 Task: Select a due date automation when advanced on, 2 days before a card is due add content with a name or a description not ending with resume at 11:00 AM.
Action: Mouse moved to (976, 74)
Screenshot: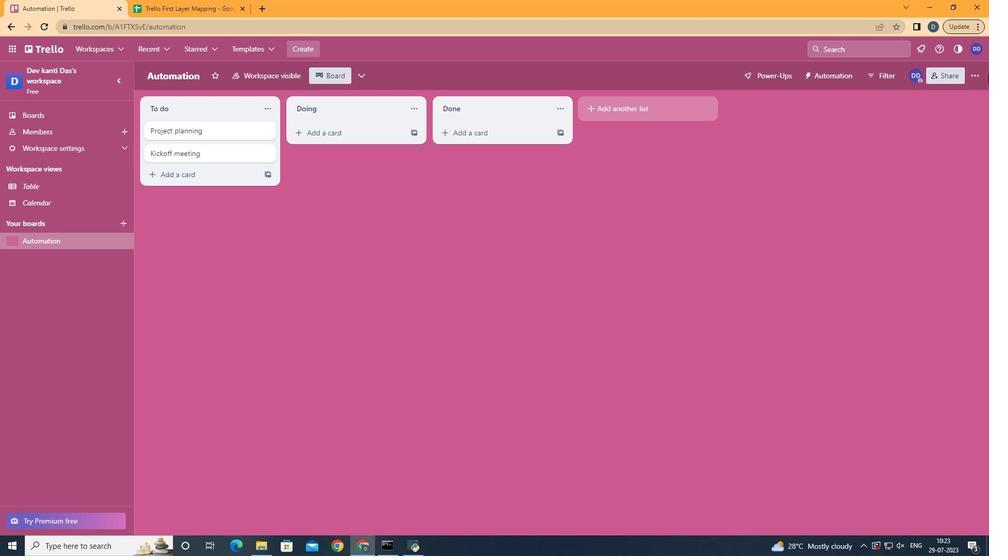 
Action: Mouse pressed left at (976, 74)
Screenshot: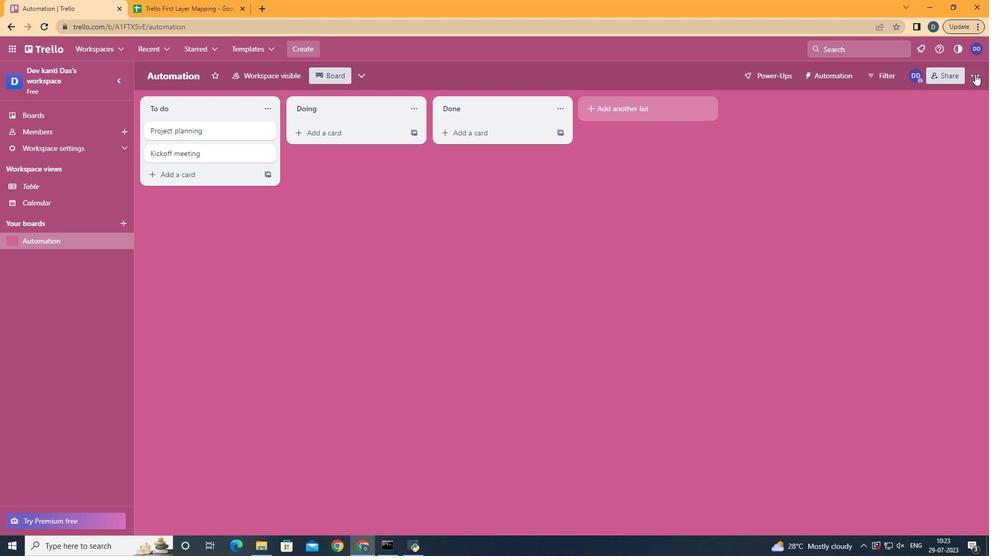 
Action: Mouse moved to (894, 222)
Screenshot: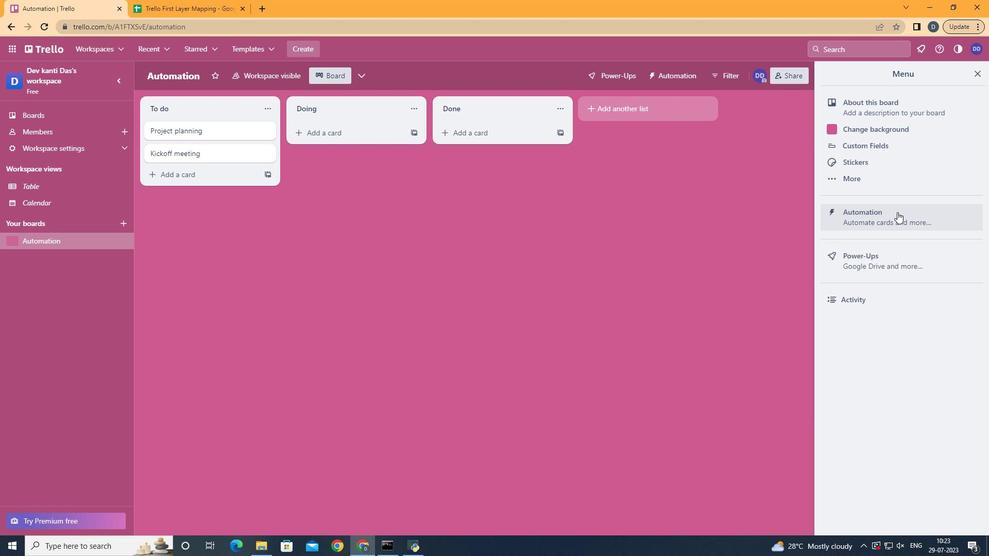 
Action: Mouse pressed left at (894, 222)
Screenshot: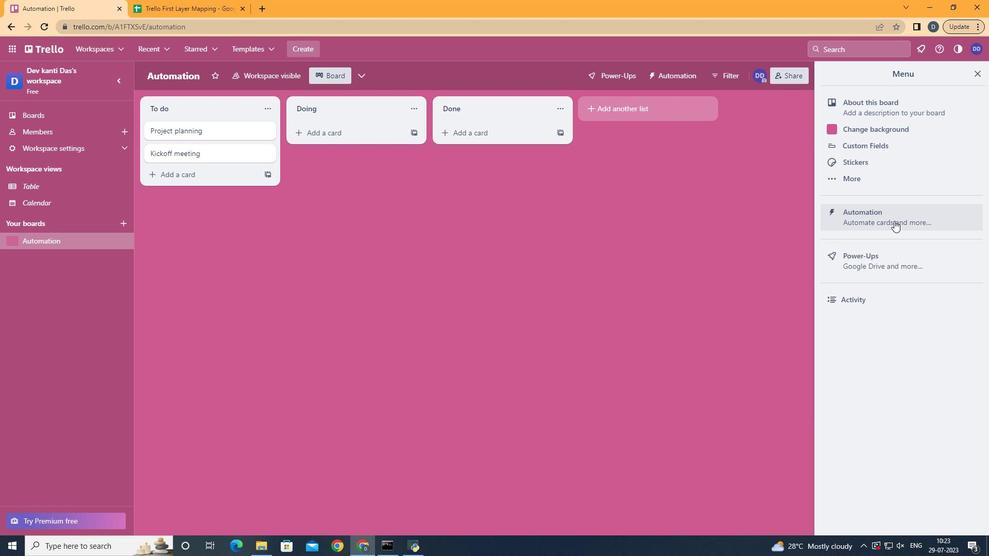 
Action: Mouse moved to (186, 209)
Screenshot: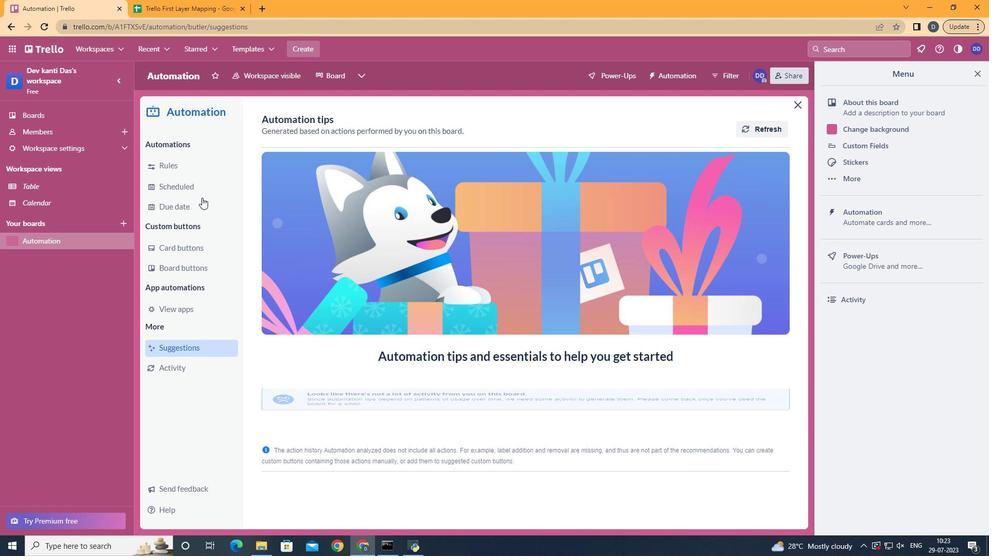 
Action: Mouse pressed left at (186, 209)
Screenshot: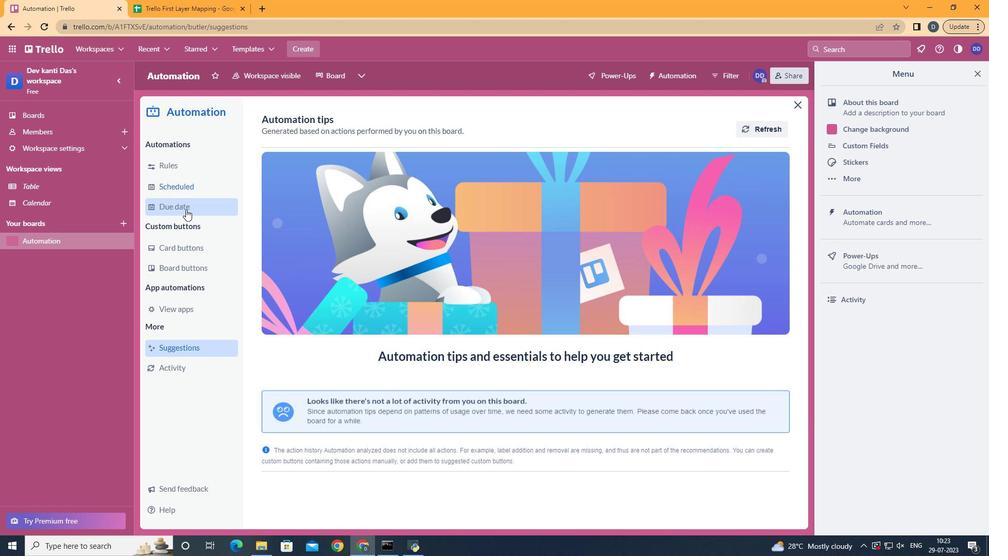 
Action: Mouse moved to (735, 122)
Screenshot: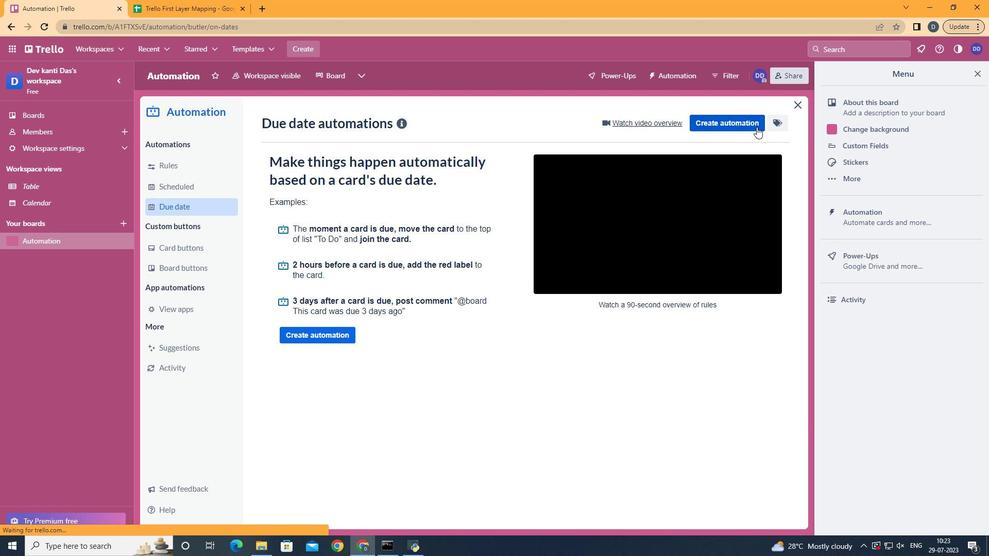 
Action: Mouse pressed left at (735, 122)
Screenshot: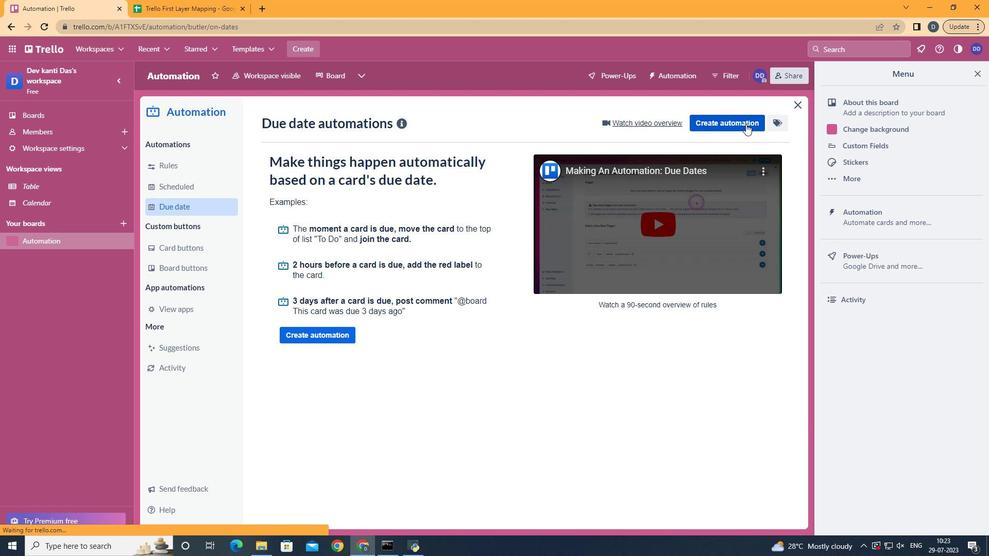 
Action: Mouse moved to (419, 219)
Screenshot: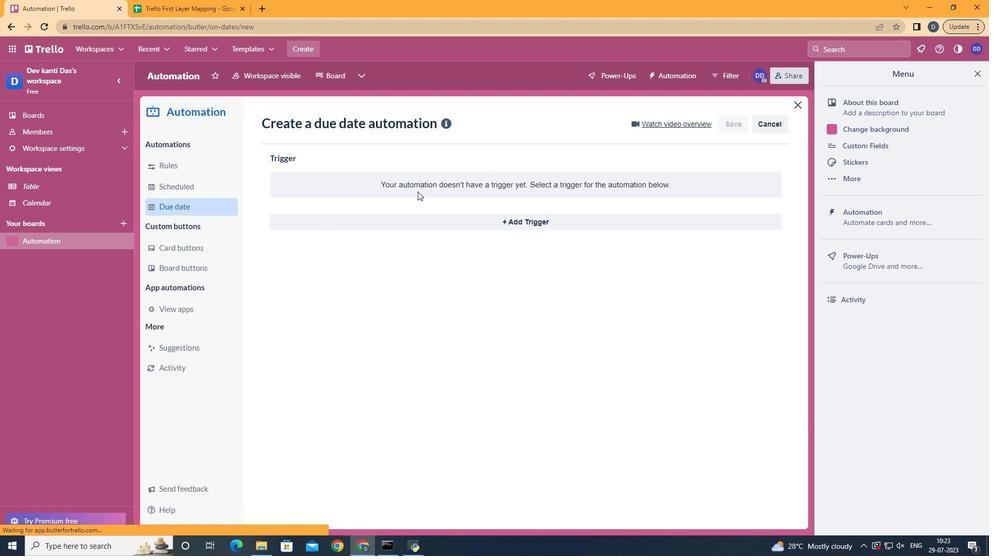 
Action: Mouse pressed left at (419, 219)
Screenshot: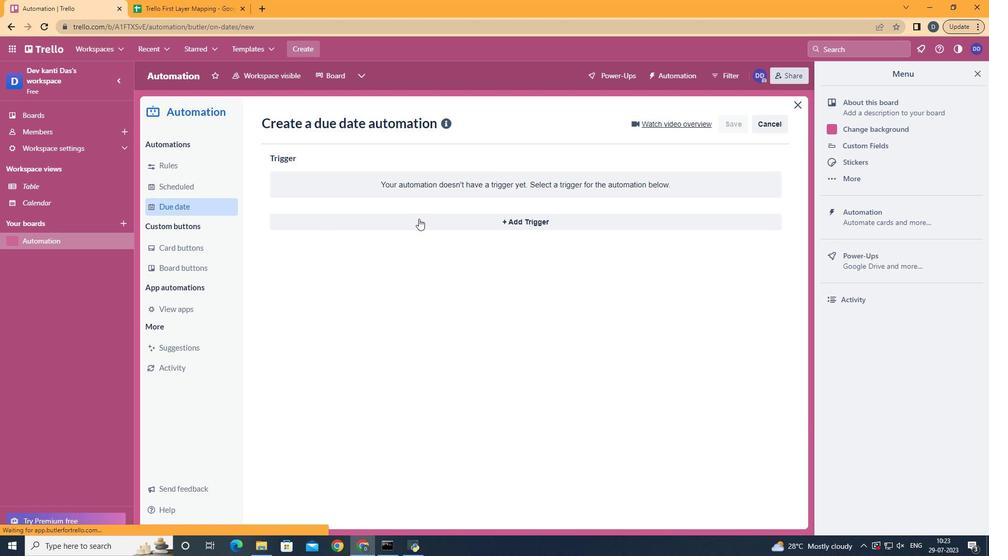 
Action: Mouse moved to (409, 377)
Screenshot: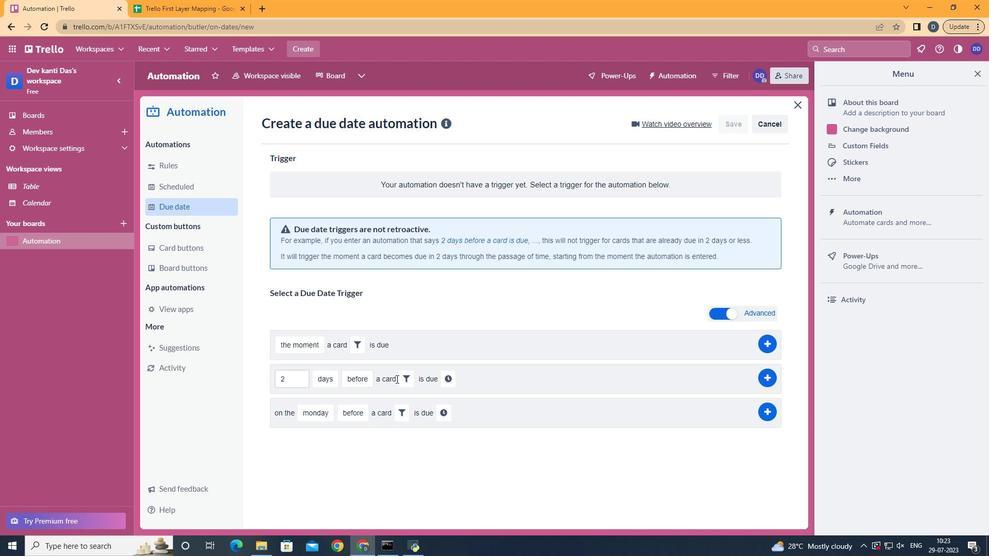 
Action: Mouse pressed left at (409, 377)
Screenshot: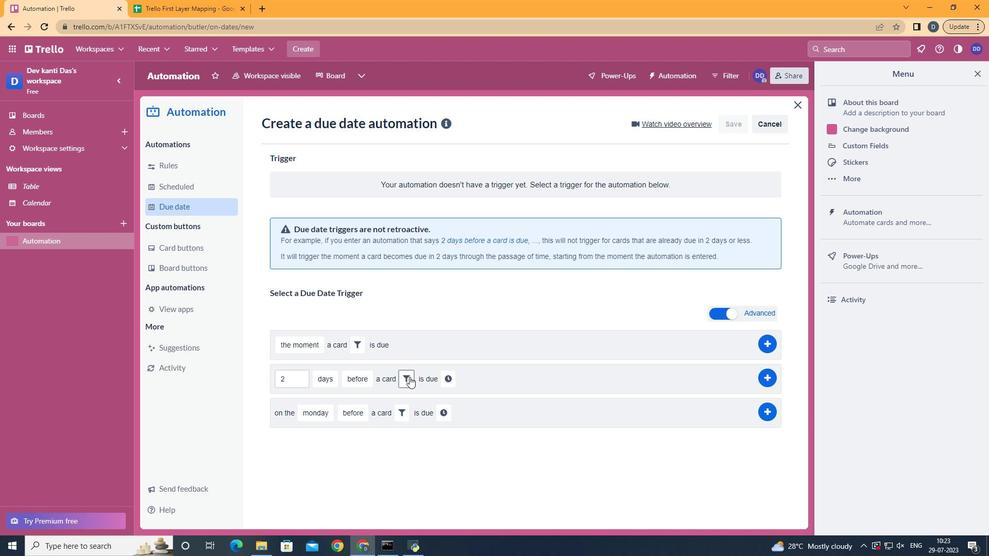 
Action: Mouse moved to (531, 412)
Screenshot: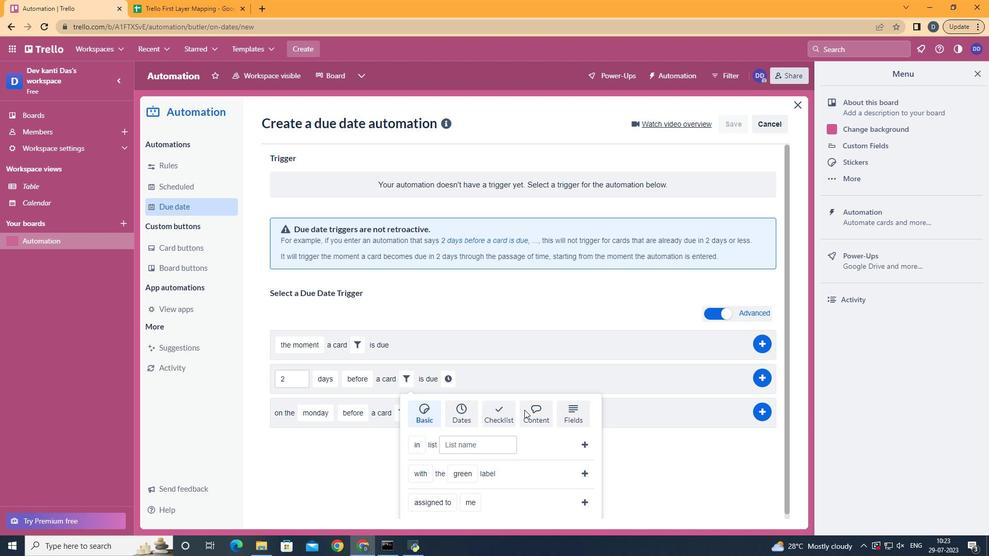 
Action: Mouse pressed left at (531, 412)
Screenshot: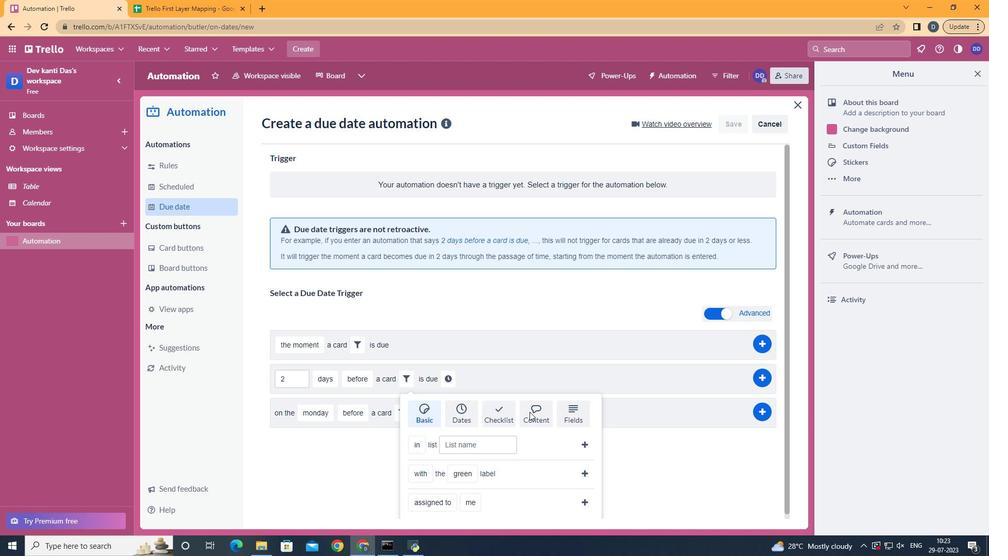 
Action: Mouse moved to (455, 503)
Screenshot: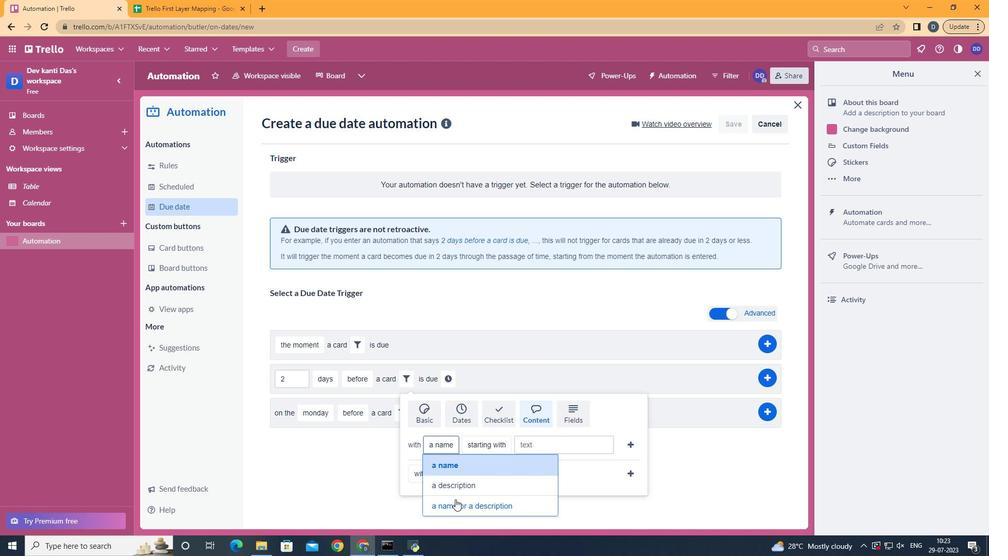 
Action: Mouse pressed left at (455, 503)
Screenshot: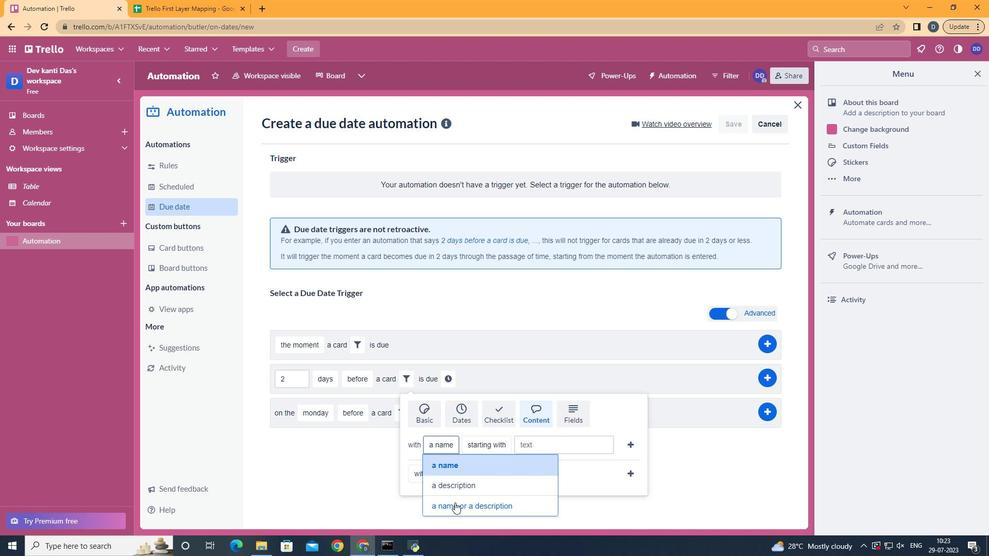
Action: Mouse moved to (555, 406)
Screenshot: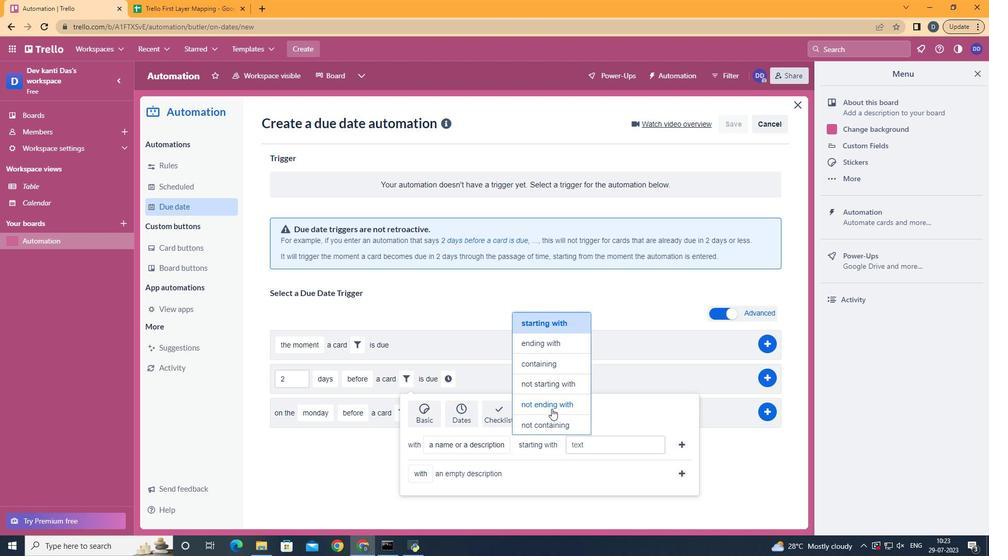 
Action: Mouse pressed left at (555, 406)
Screenshot: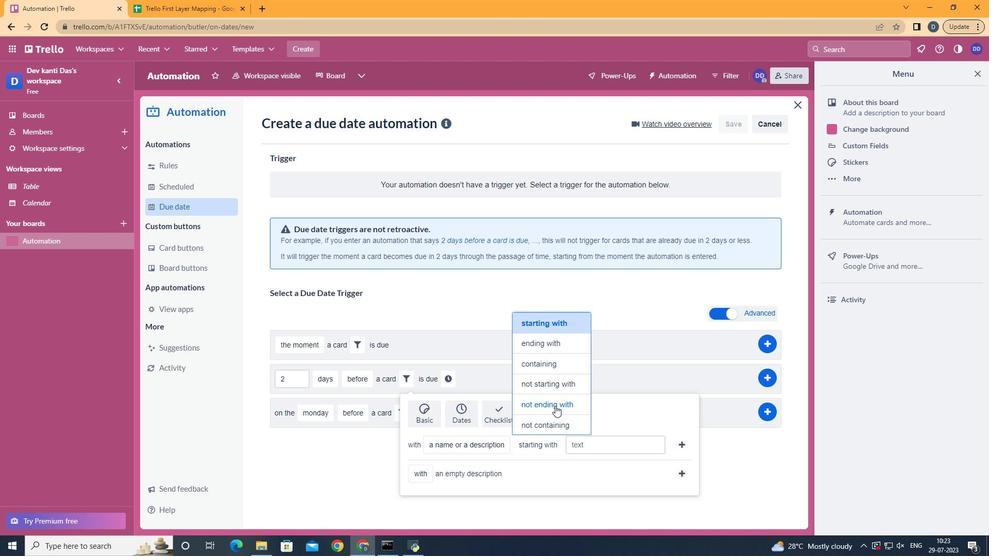 
Action: Mouse moved to (626, 438)
Screenshot: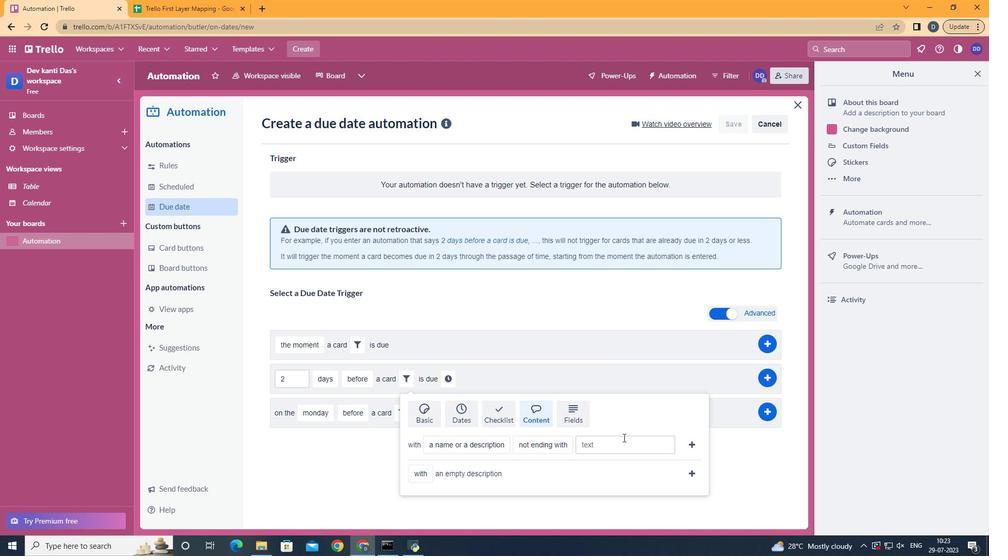 
Action: Mouse pressed left at (626, 438)
Screenshot: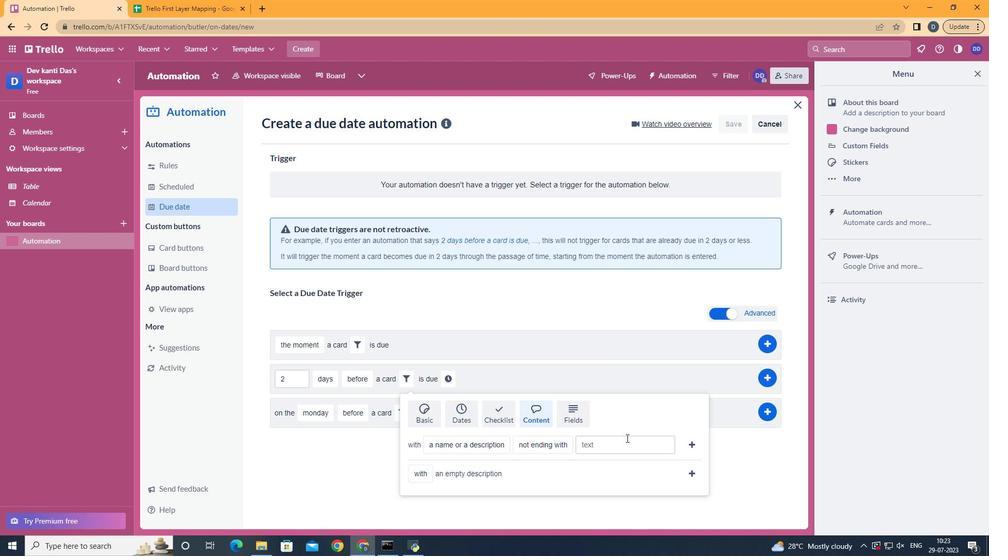 
Action: Key pressed resume
Screenshot: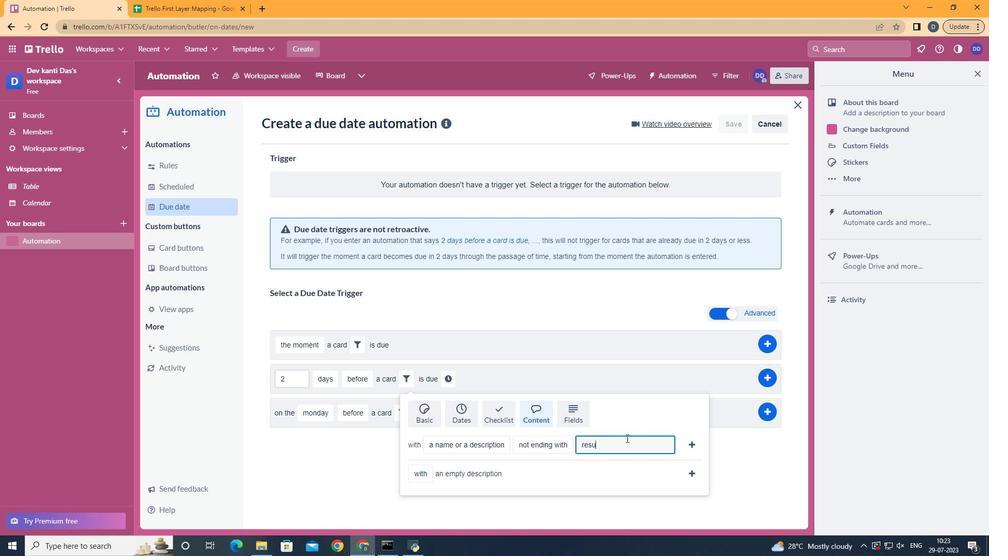 
Action: Mouse moved to (687, 447)
Screenshot: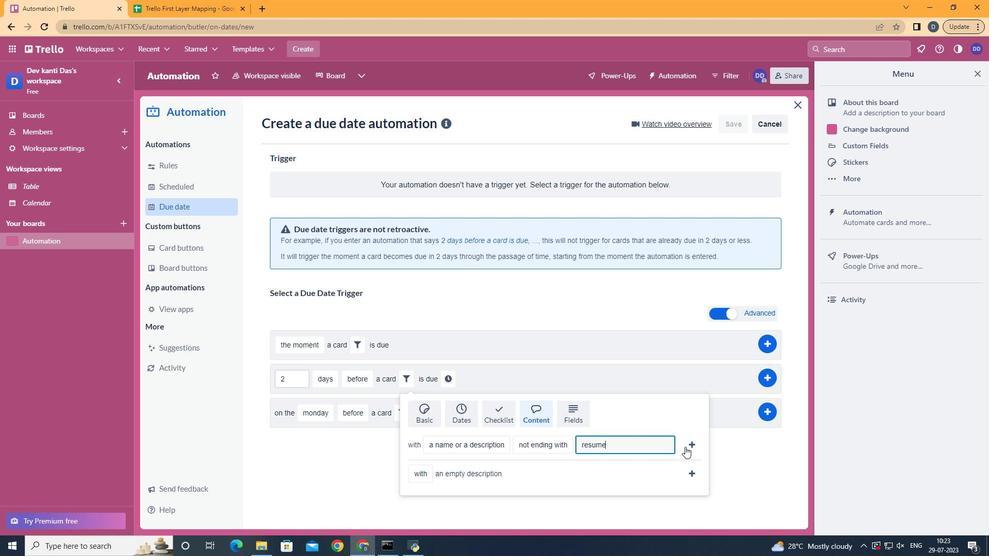 
Action: Mouse pressed left at (687, 447)
Screenshot: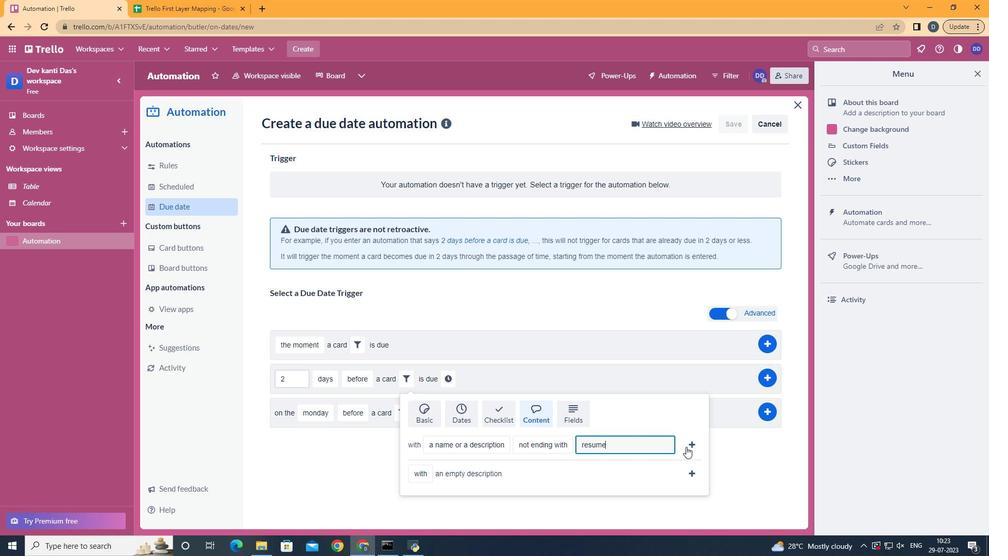 
Action: Mouse moved to (642, 380)
Screenshot: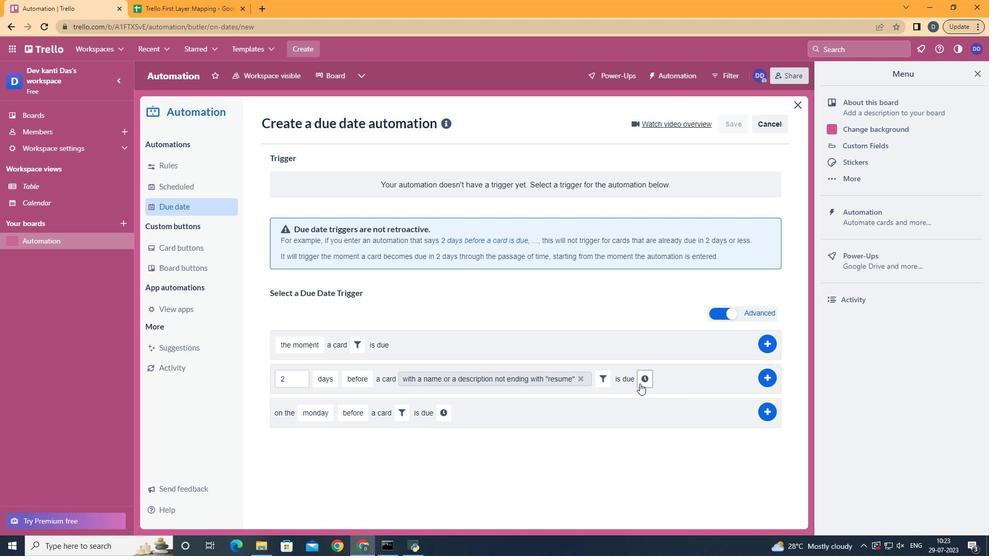 
Action: Mouse pressed left at (642, 380)
Screenshot: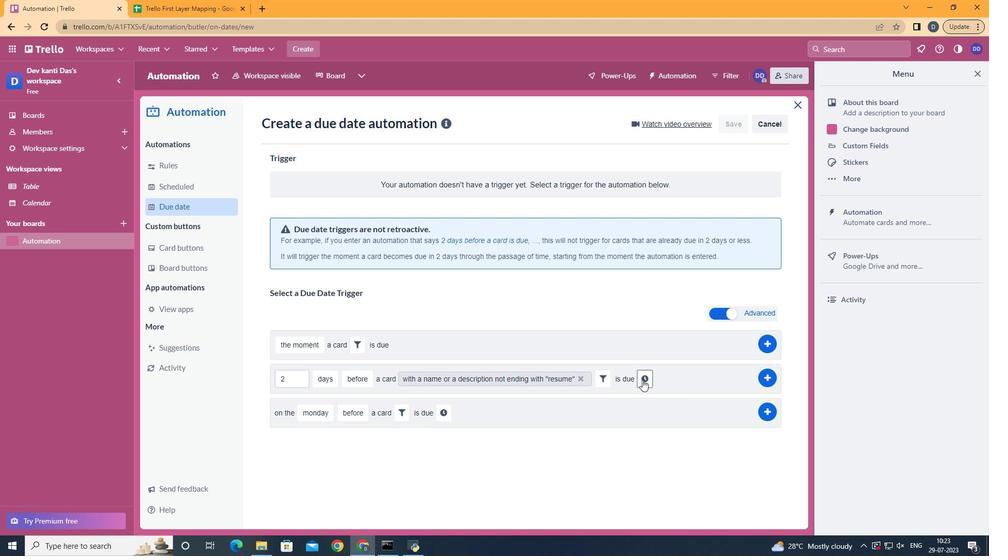 
Action: Mouse moved to (307, 400)
Screenshot: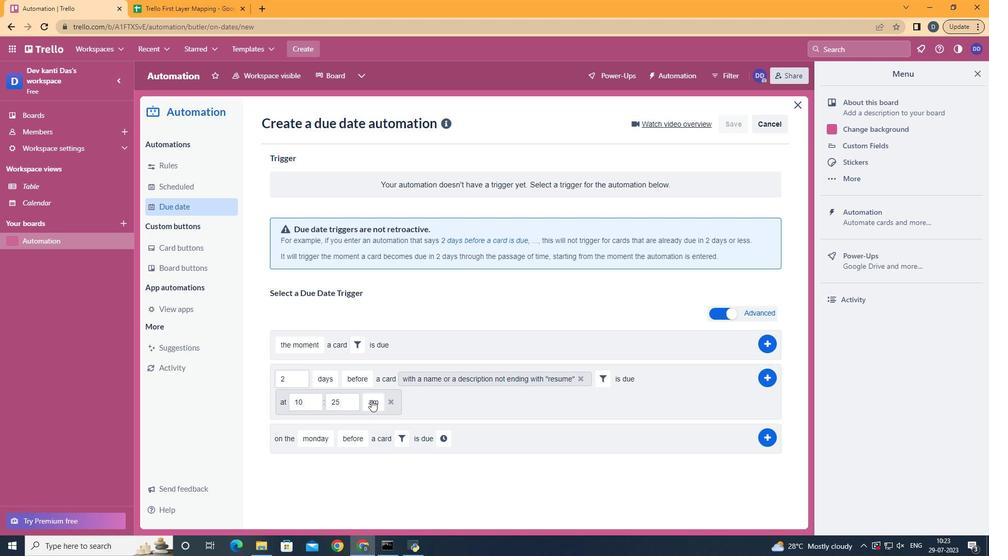 
Action: Mouse pressed left at (307, 400)
Screenshot: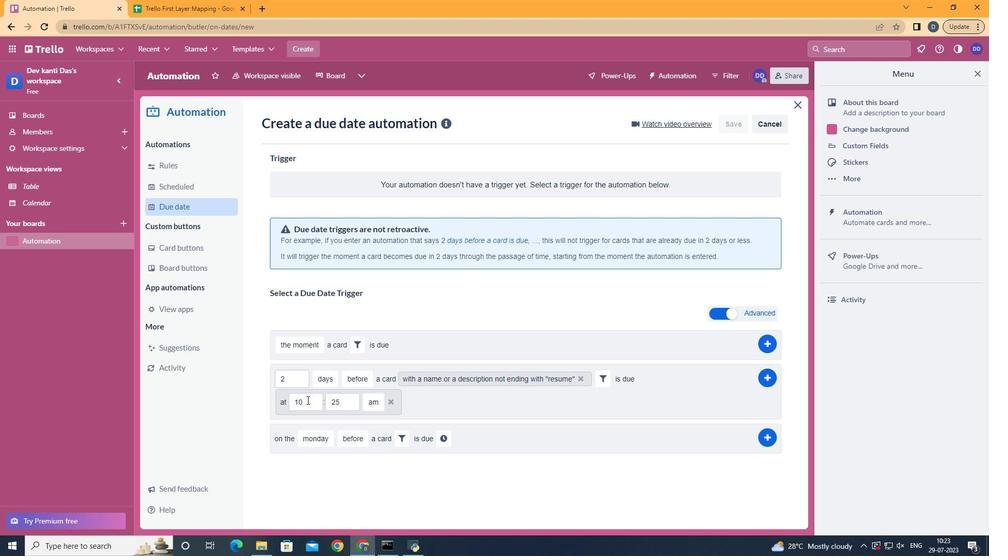 
Action: Key pressed <Key.backspace><Key.backspace>11
Screenshot: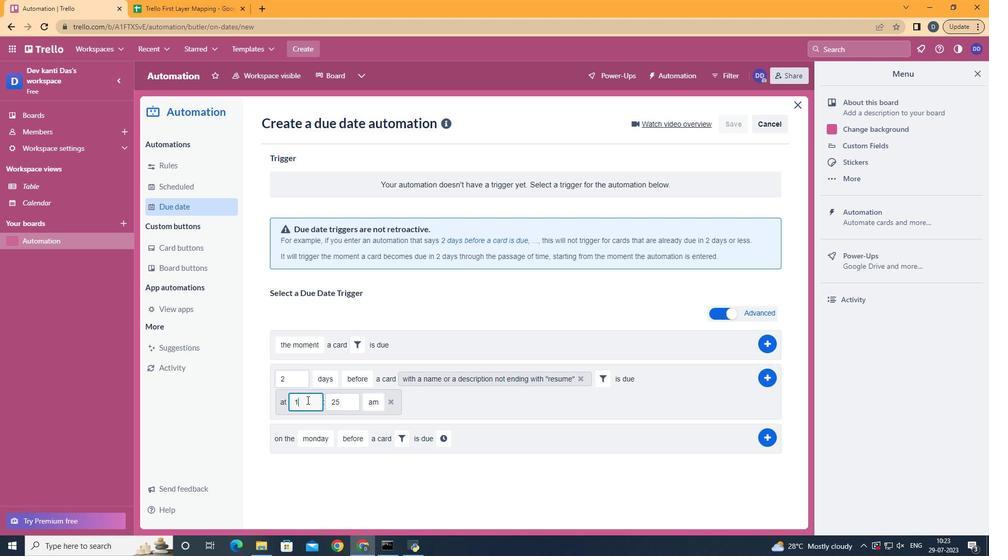 
Action: Mouse moved to (350, 403)
Screenshot: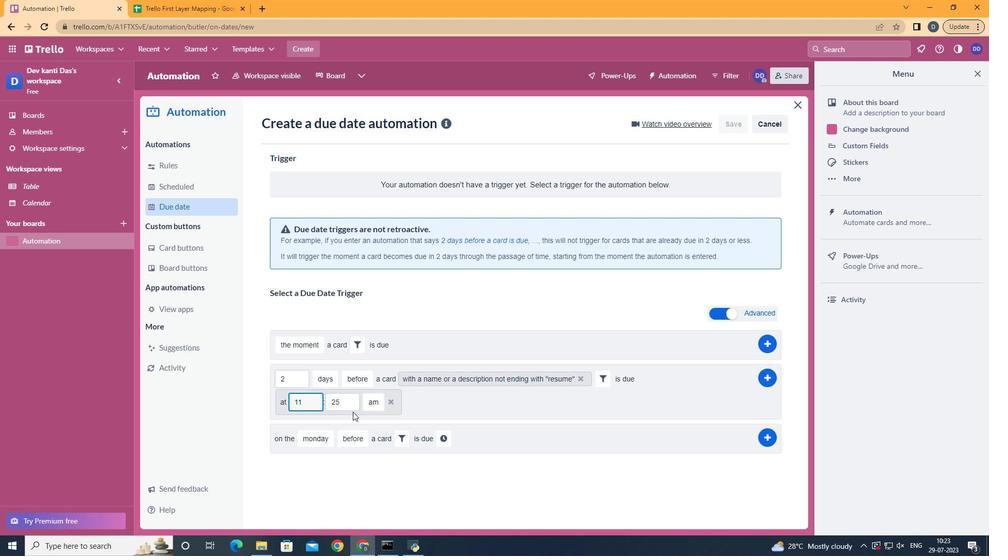 
Action: Mouse pressed left at (350, 403)
Screenshot: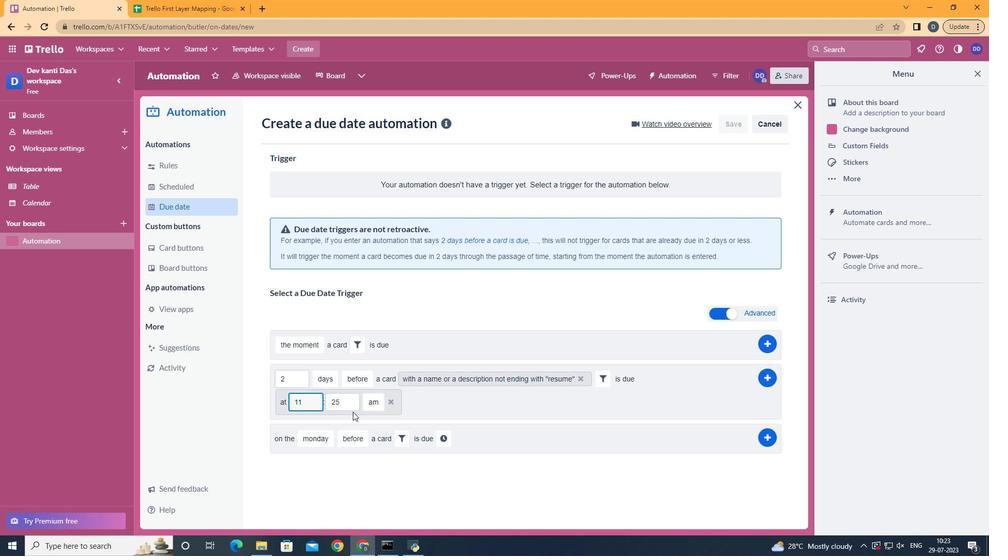 
Action: Key pressed <Key.backspace><Key.backspace>00
Screenshot: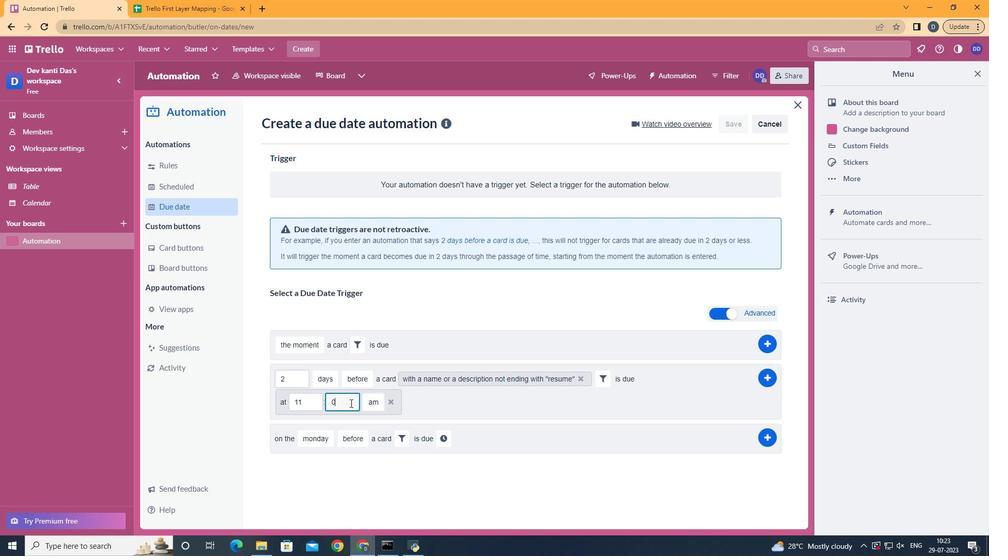 
Action: Mouse moved to (375, 416)
Screenshot: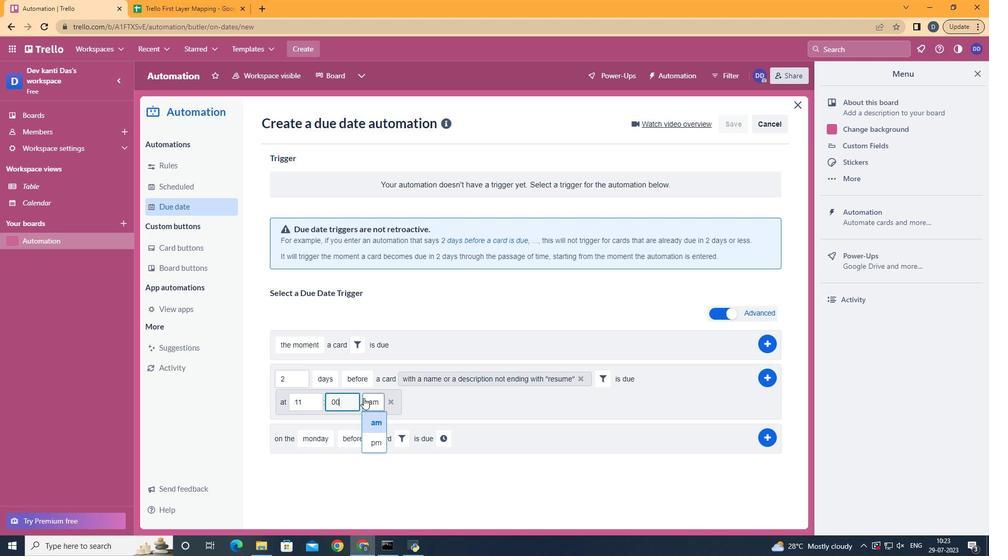 
Action: Mouse pressed left at (375, 416)
Screenshot: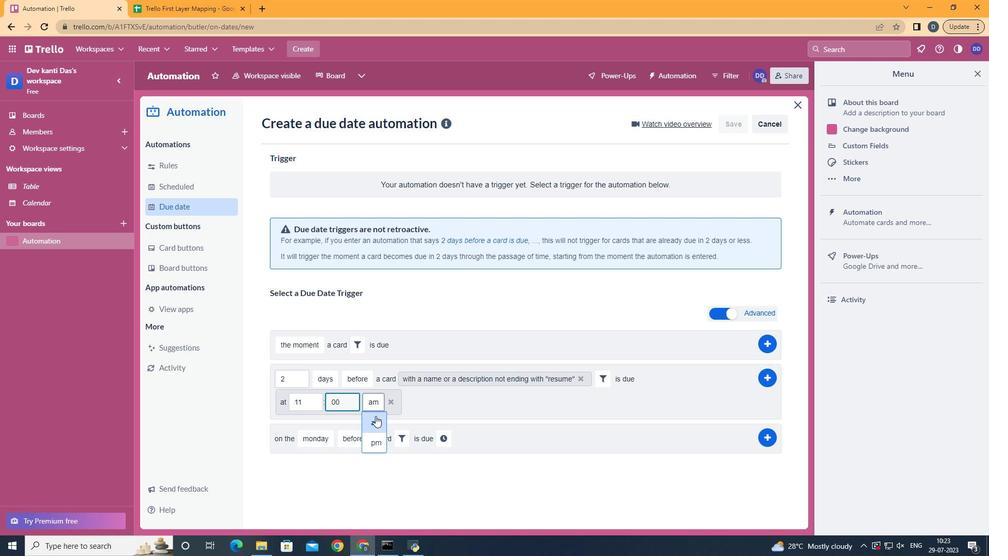 
